 Task: Add Sprouts Calcium 600 Mg With Vitamin D to the cart.
Action: Mouse pressed left at (24, 79)
Screenshot: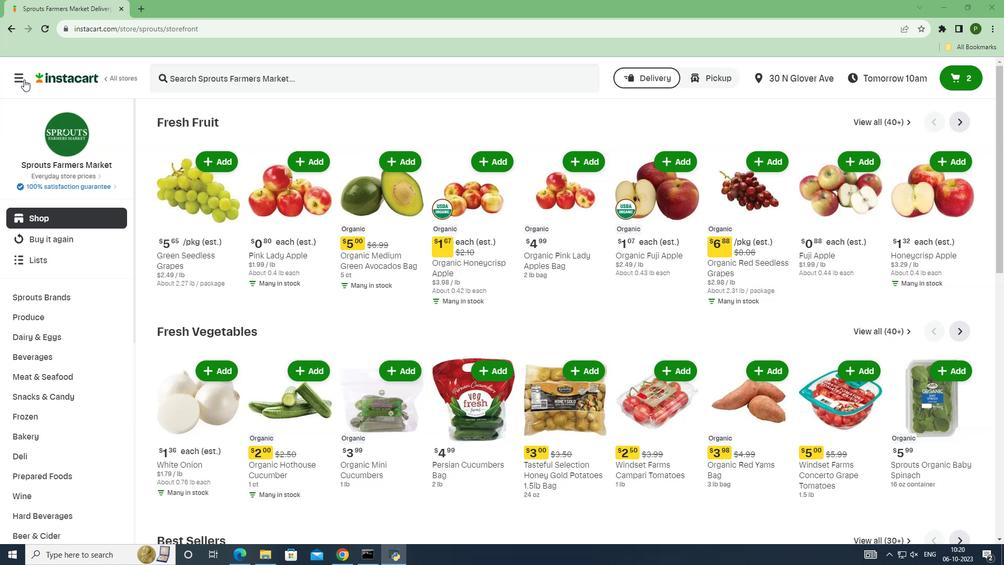 
Action: Mouse moved to (45, 275)
Screenshot: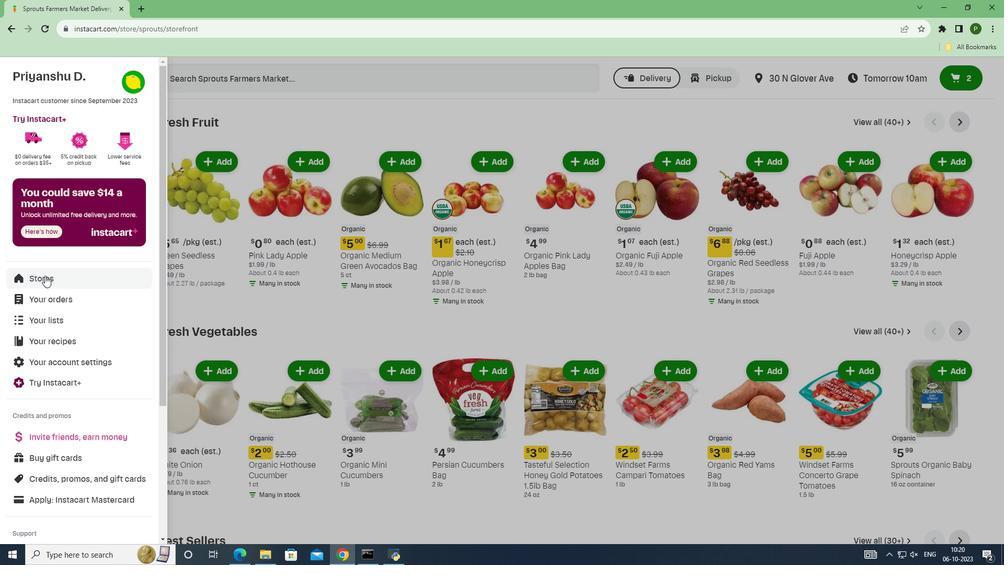 
Action: Mouse pressed left at (45, 275)
Screenshot: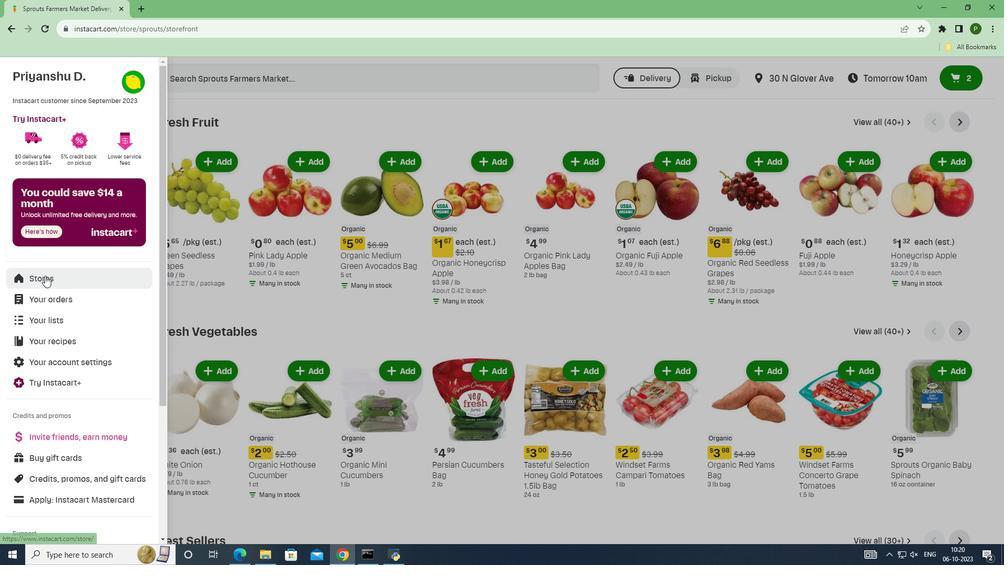 
Action: Mouse moved to (231, 120)
Screenshot: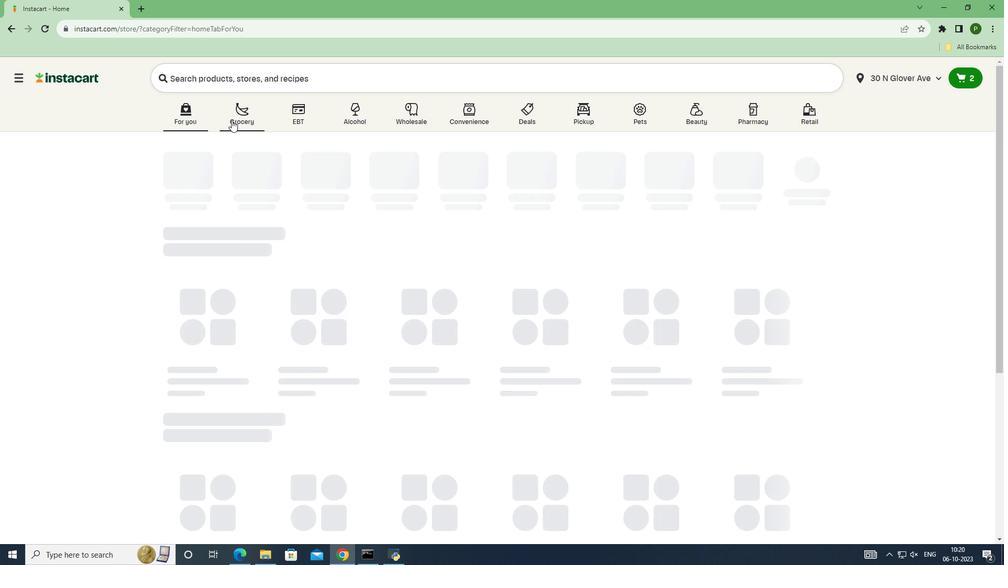 
Action: Mouse pressed left at (231, 120)
Screenshot: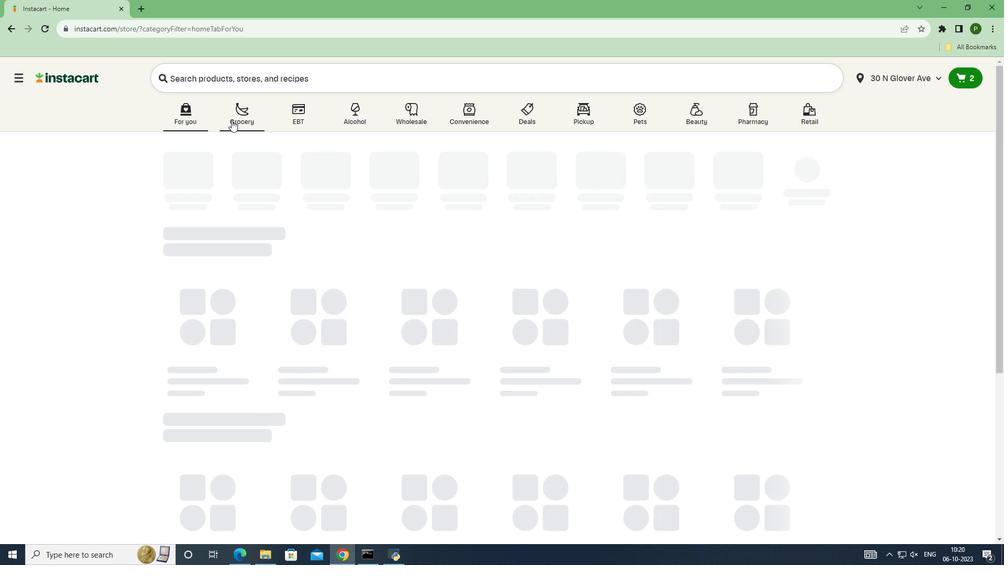 
Action: Mouse moved to (258, 177)
Screenshot: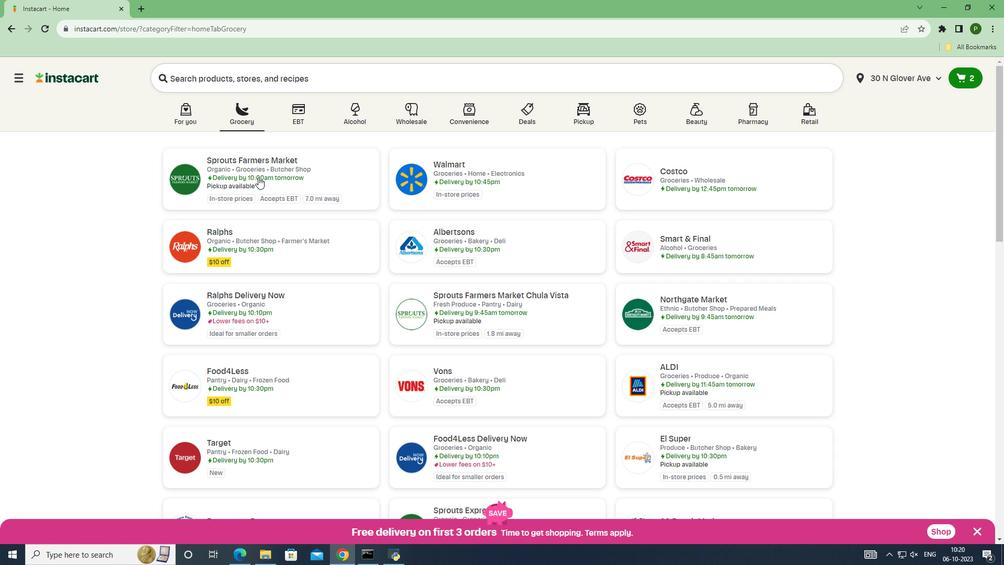 
Action: Mouse pressed left at (258, 177)
Screenshot: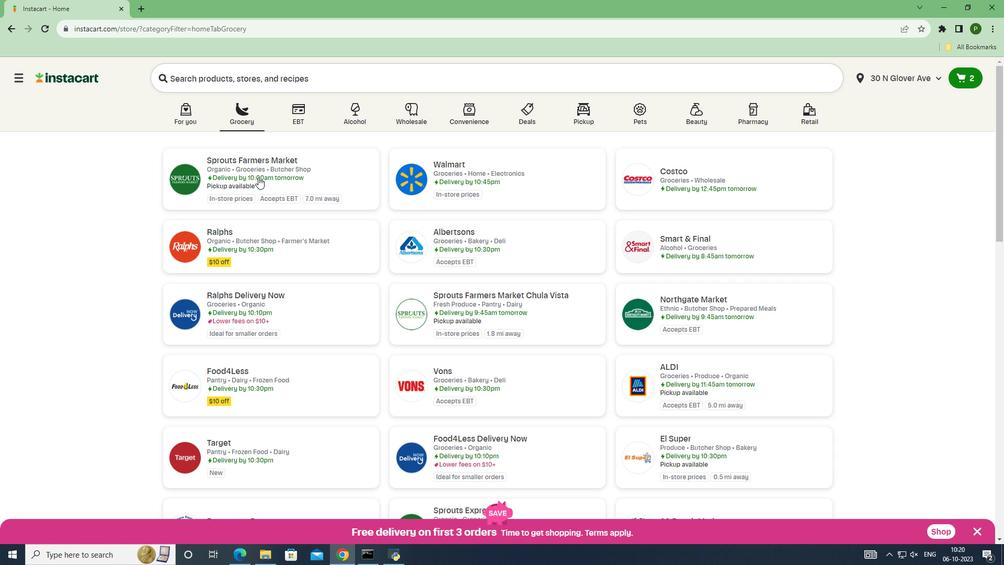 
Action: Mouse moved to (59, 295)
Screenshot: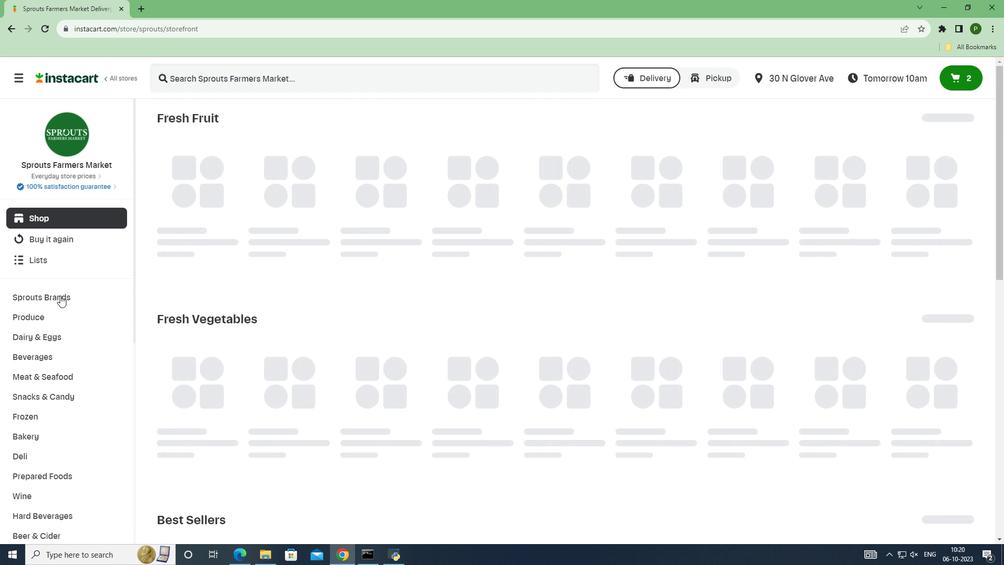 
Action: Mouse pressed left at (59, 295)
Screenshot: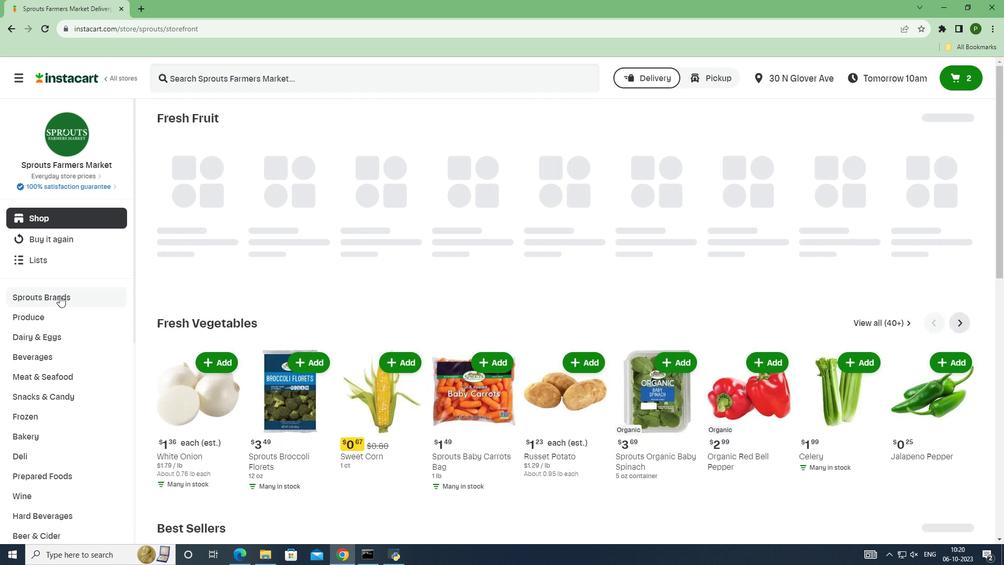 
Action: Mouse moved to (79, 436)
Screenshot: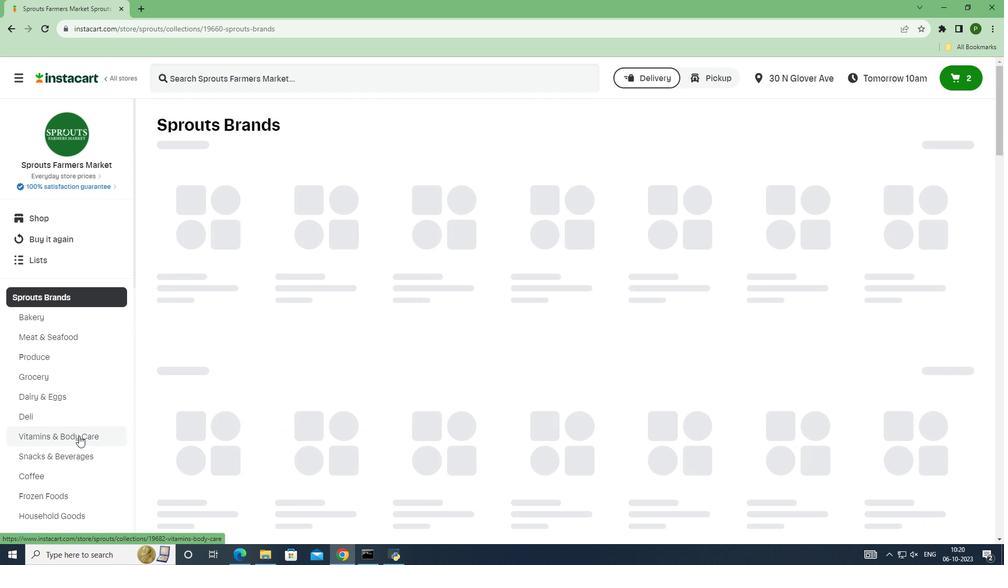 
Action: Mouse pressed left at (79, 436)
Screenshot: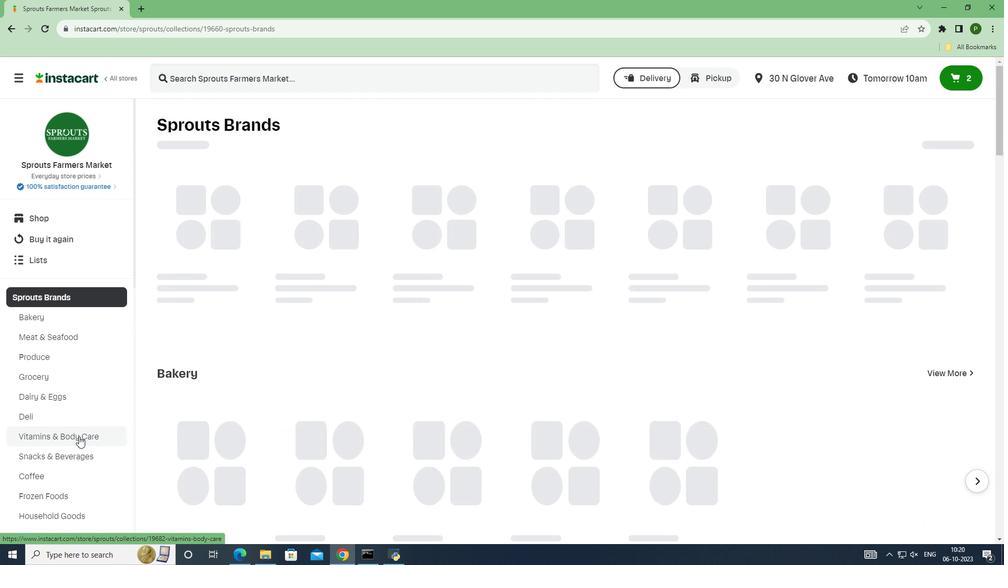 
Action: Mouse moved to (231, 75)
Screenshot: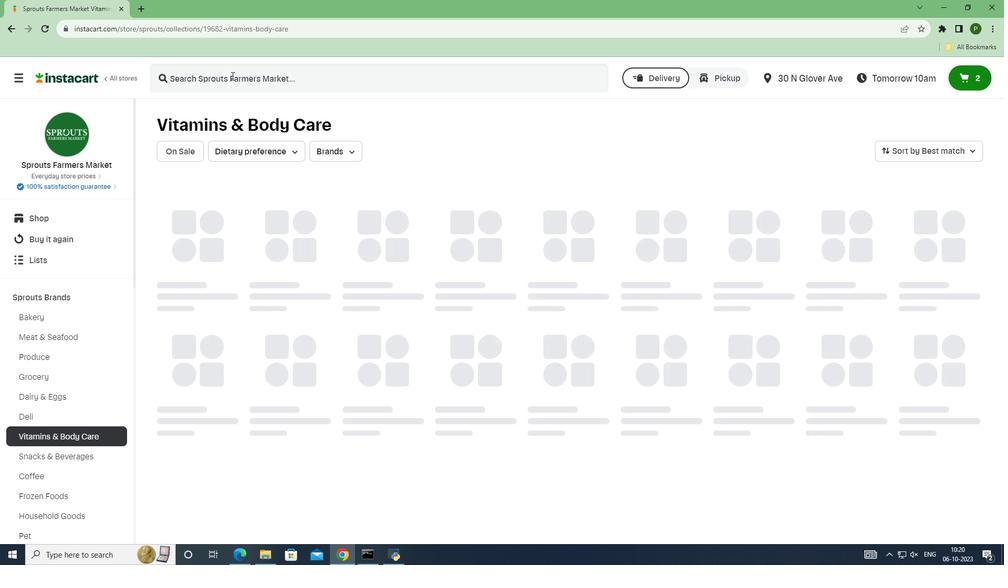 
Action: Mouse pressed left at (231, 75)
Screenshot: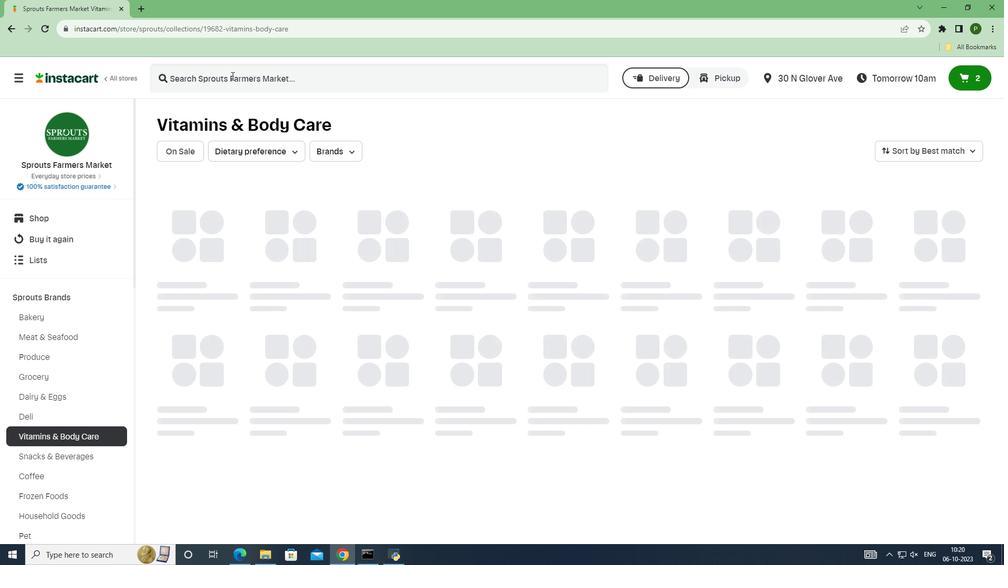
Action: Key pressed <Key.caps_lock>S<Key.caps_lock>prouts<Key.space><Key.caps_lock>C<Key.caps_lock>alcium<Key.space>600<Key.space><Key.caps_lock>M<Key.caps_lock>g<Key.space><Key.caps_lock>W<Key.caps_lock>ith<Key.space><Key.caps_lock>V<Key.caps_lock>itamin<Key.space><Key.caps_lock>D<Key.space><Key.enter>
Screenshot: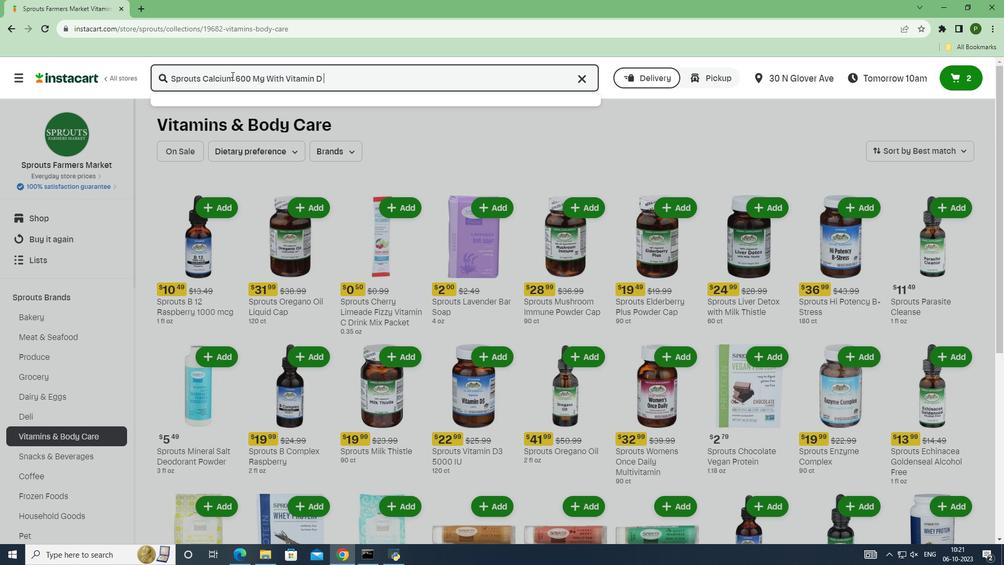 
Action: Mouse moved to (454, 192)
Screenshot: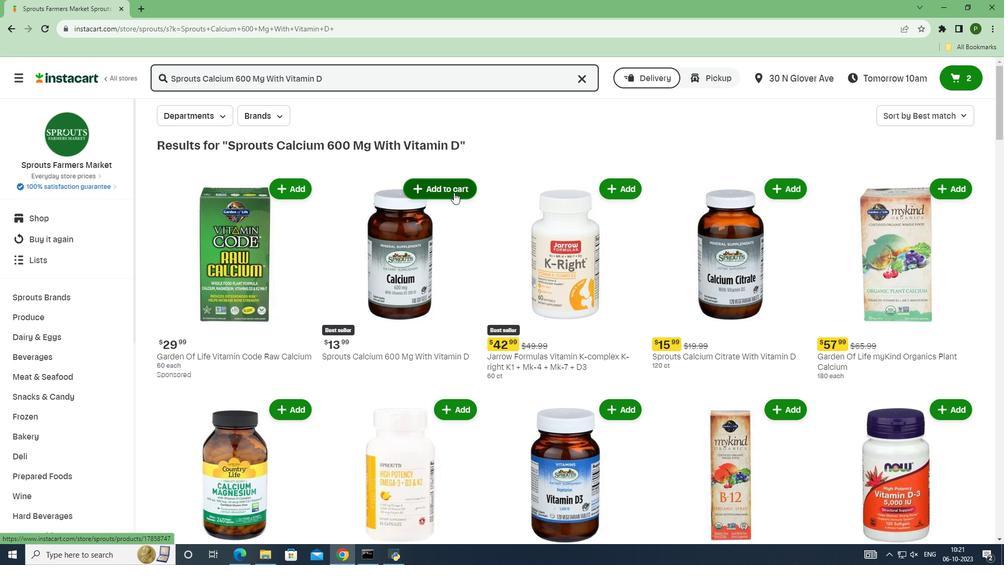 
Action: Mouse pressed left at (454, 192)
Screenshot: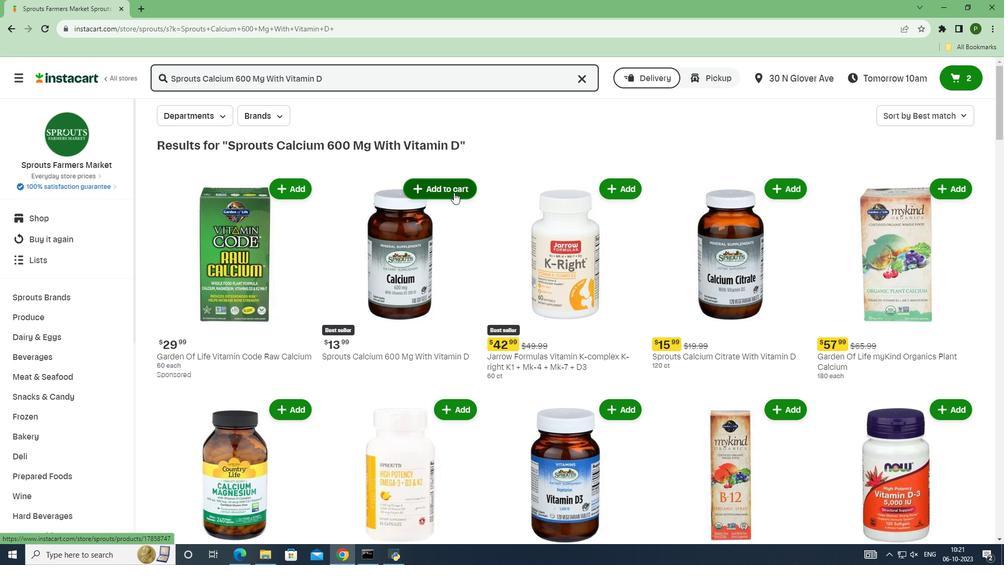 
Action: Mouse moved to (461, 268)
Screenshot: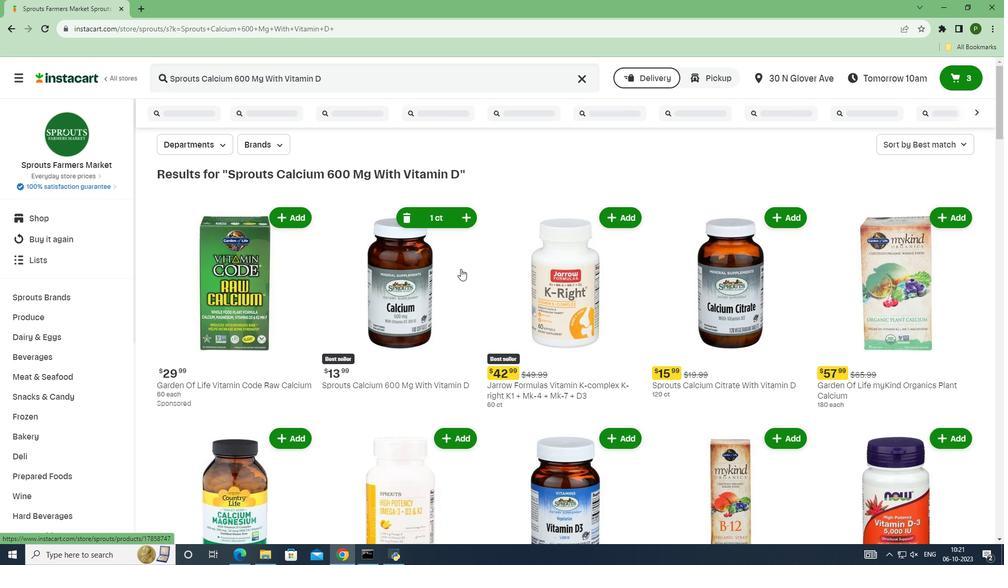 
